 Task: Look for products in the category "Nutritional Oils" from Iwi only.
Action: Mouse moved to (269, 134)
Screenshot: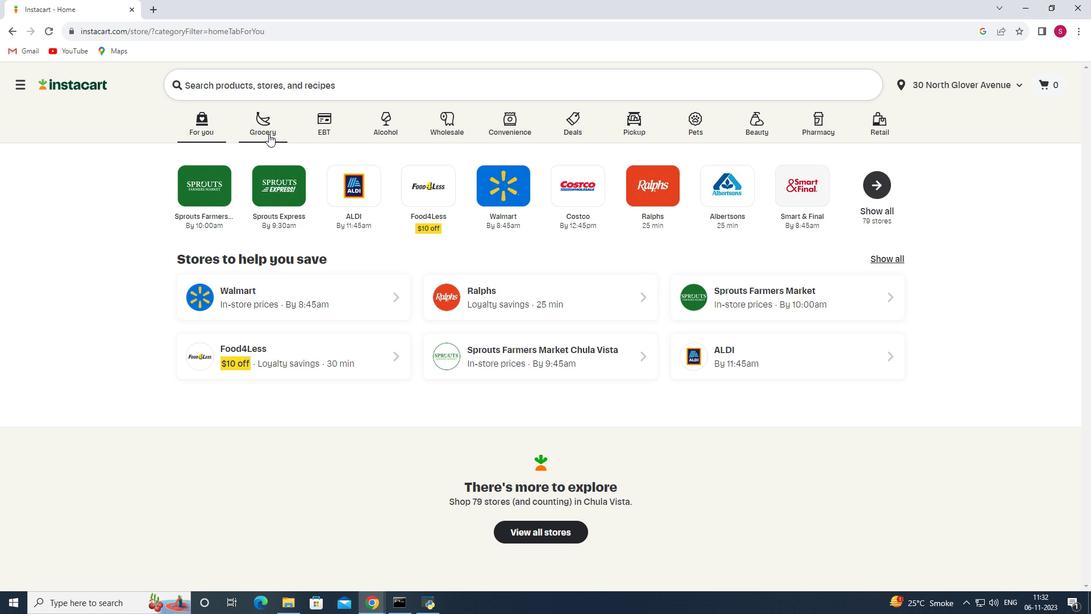 
Action: Mouse pressed left at (269, 134)
Screenshot: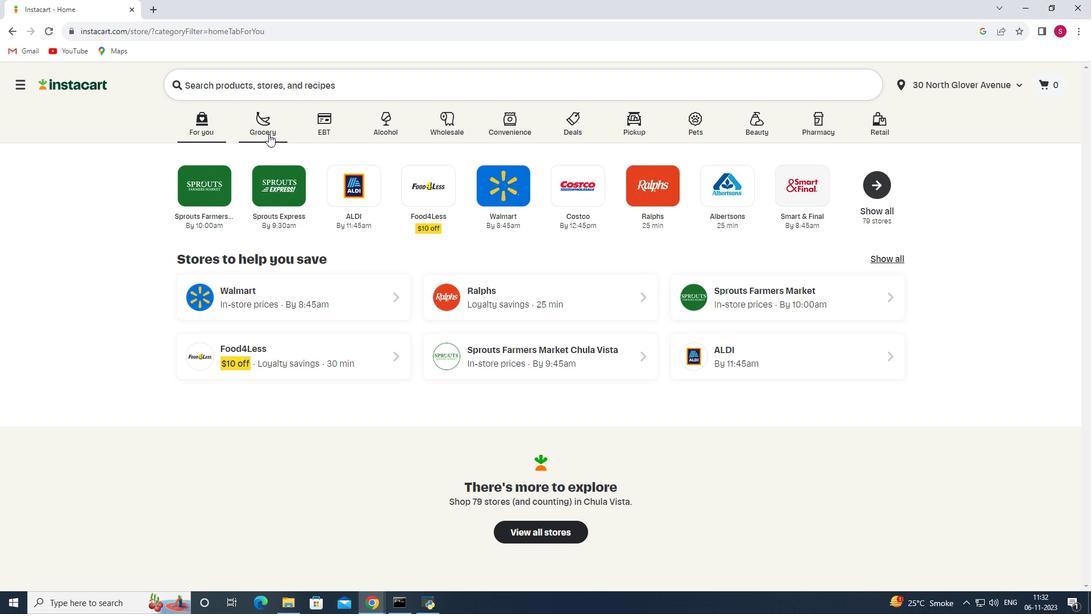 
Action: Mouse moved to (262, 316)
Screenshot: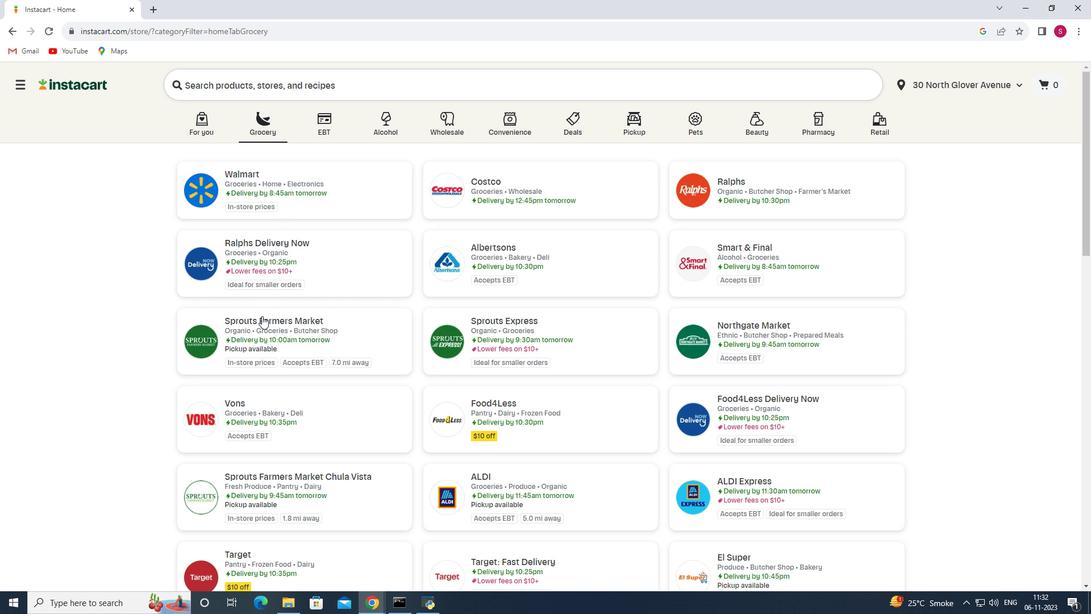 
Action: Mouse pressed left at (262, 316)
Screenshot: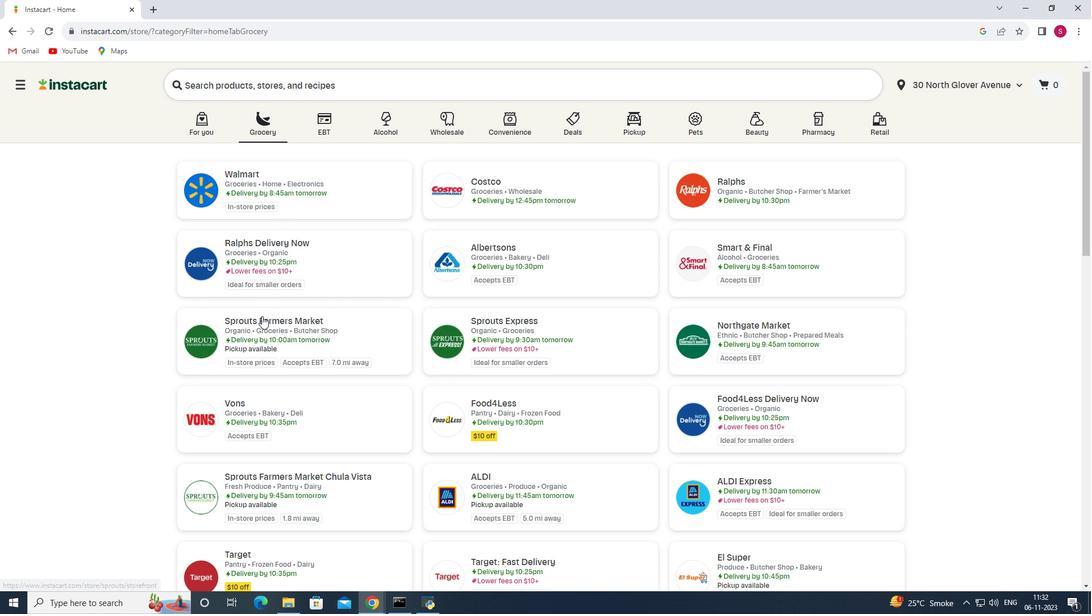 
Action: Mouse moved to (88, 411)
Screenshot: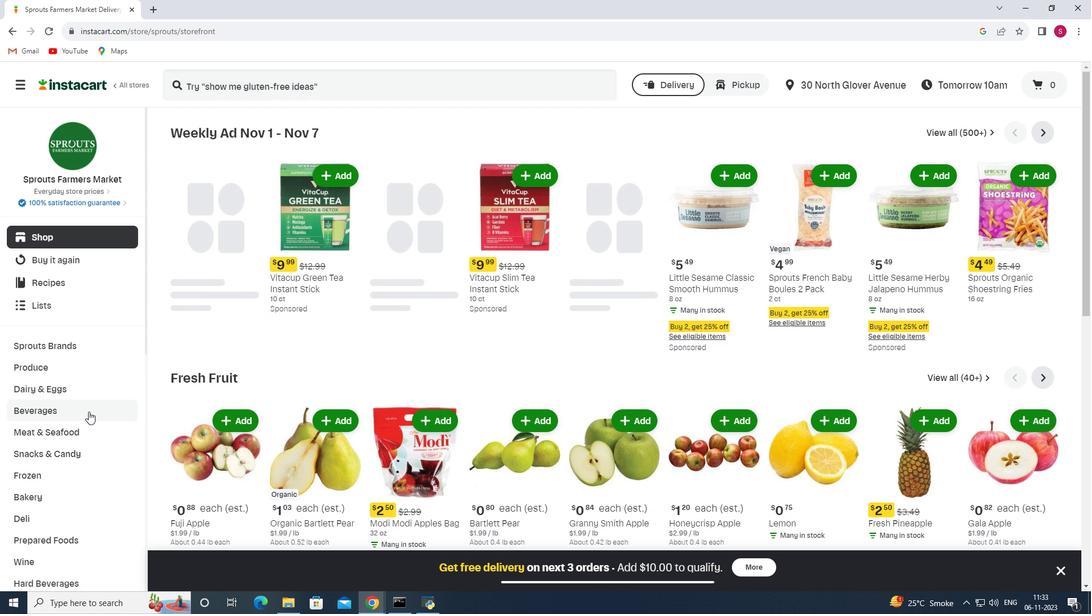 
Action: Mouse scrolled (88, 411) with delta (0, 0)
Screenshot: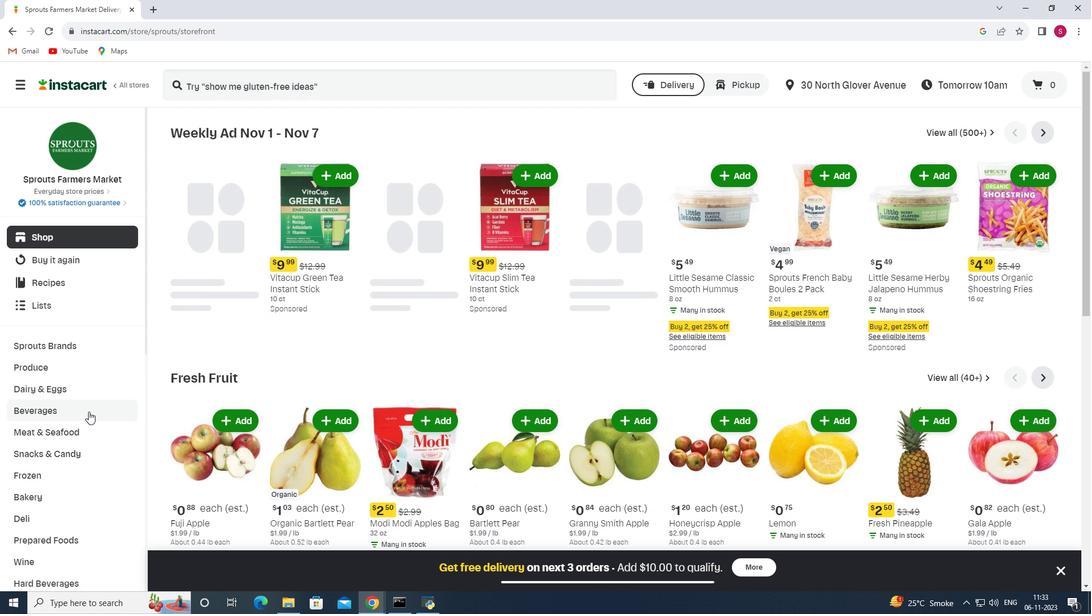 
Action: Mouse scrolled (88, 411) with delta (0, 0)
Screenshot: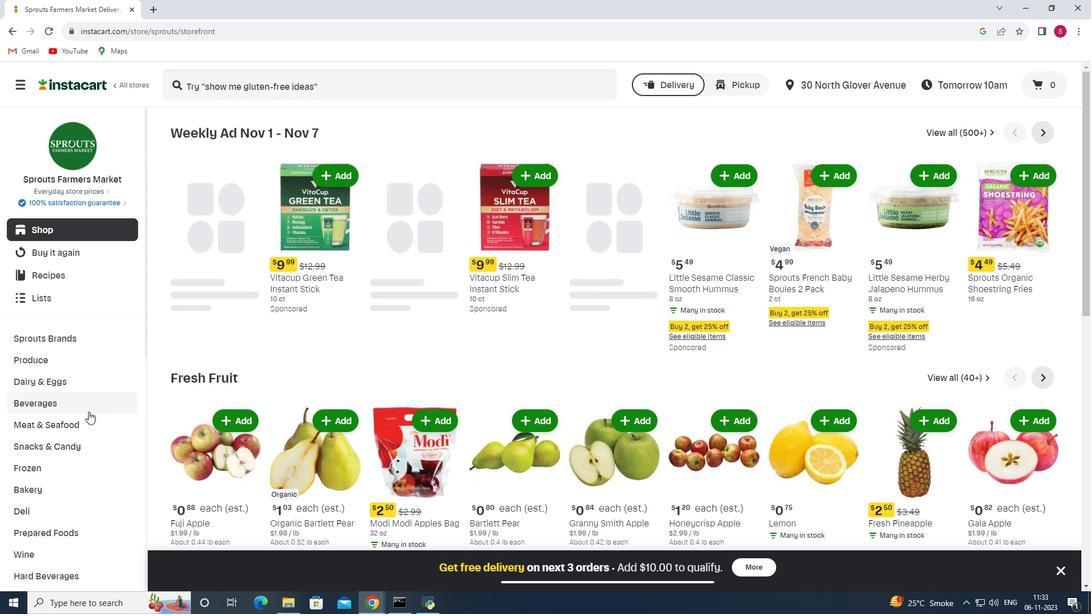 
Action: Mouse moved to (80, 415)
Screenshot: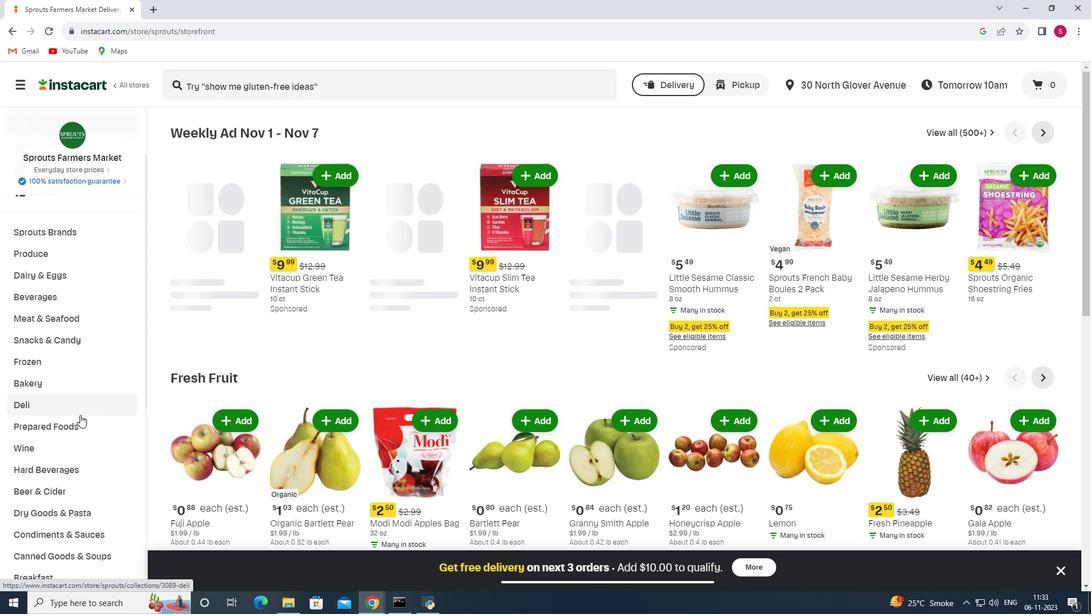 
Action: Mouse scrolled (80, 414) with delta (0, 0)
Screenshot: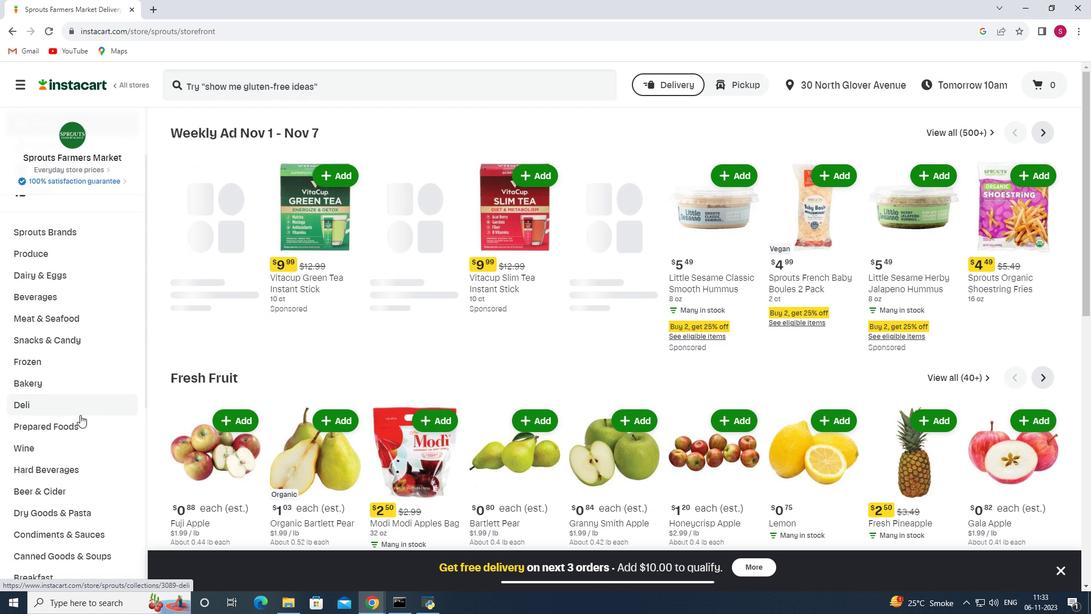 
Action: Mouse scrolled (80, 414) with delta (0, 0)
Screenshot: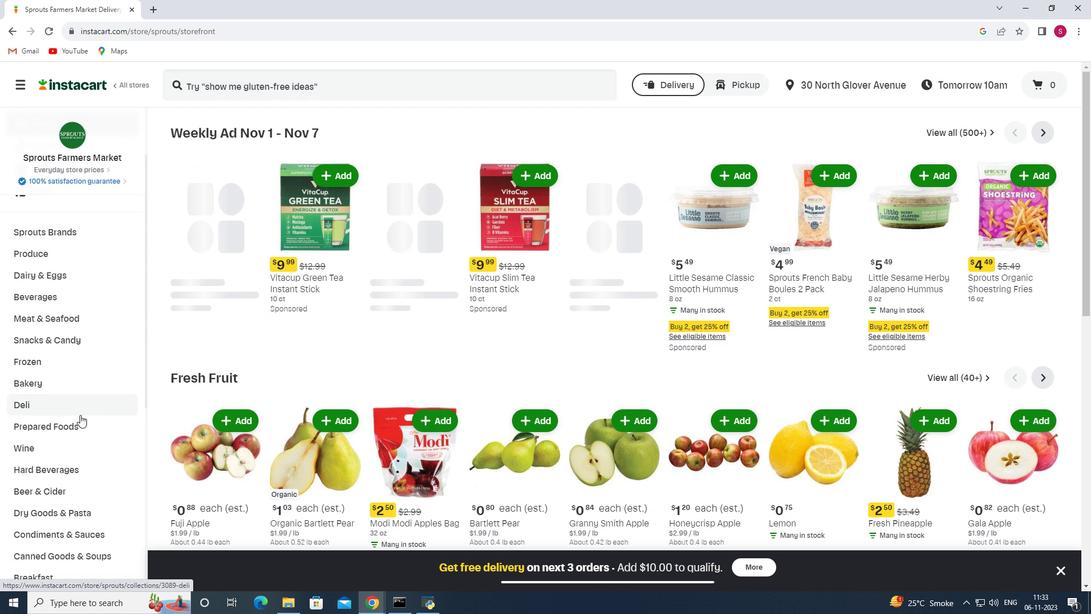 
Action: Mouse moved to (56, 427)
Screenshot: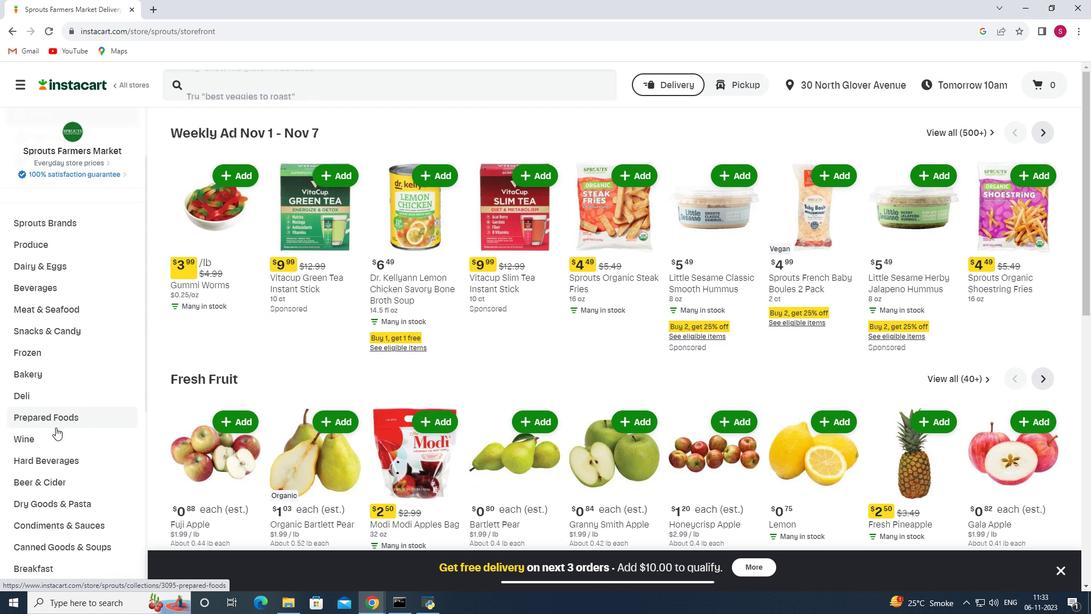 
Action: Mouse scrolled (56, 426) with delta (0, 0)
Screenshot: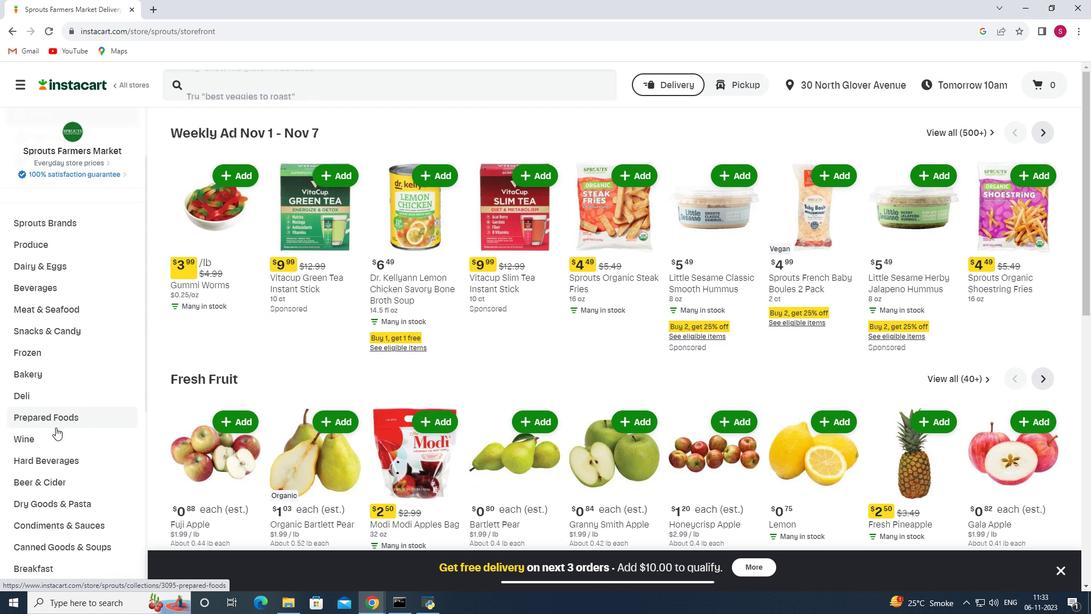 
Action: Mouse moved to (55, 427)
Screenshot: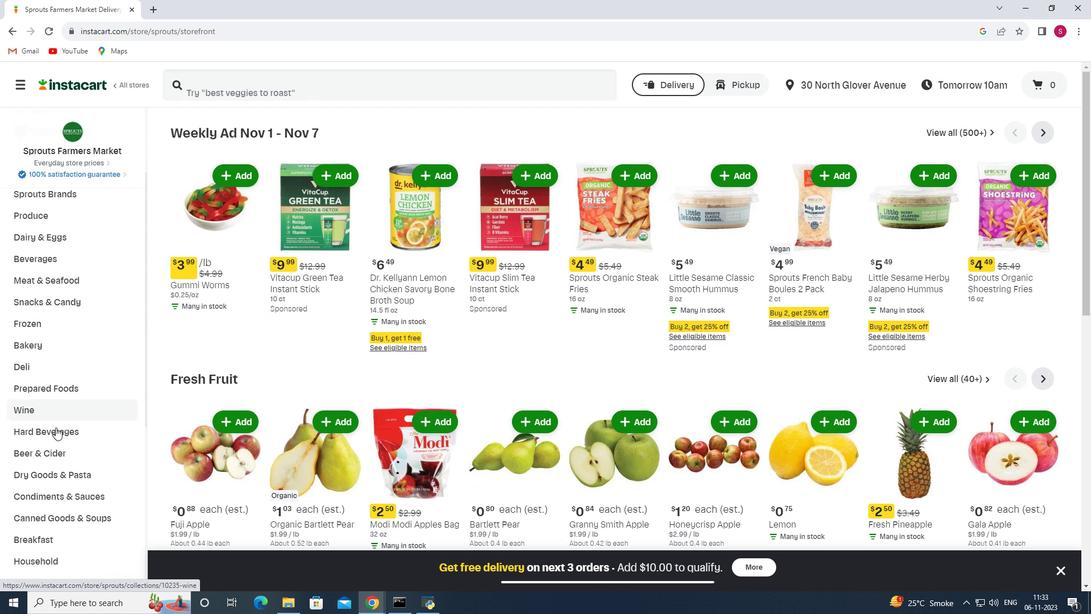 
Action: Mouse scrolled (55, 427) with delta (0, 0)
Screenshot: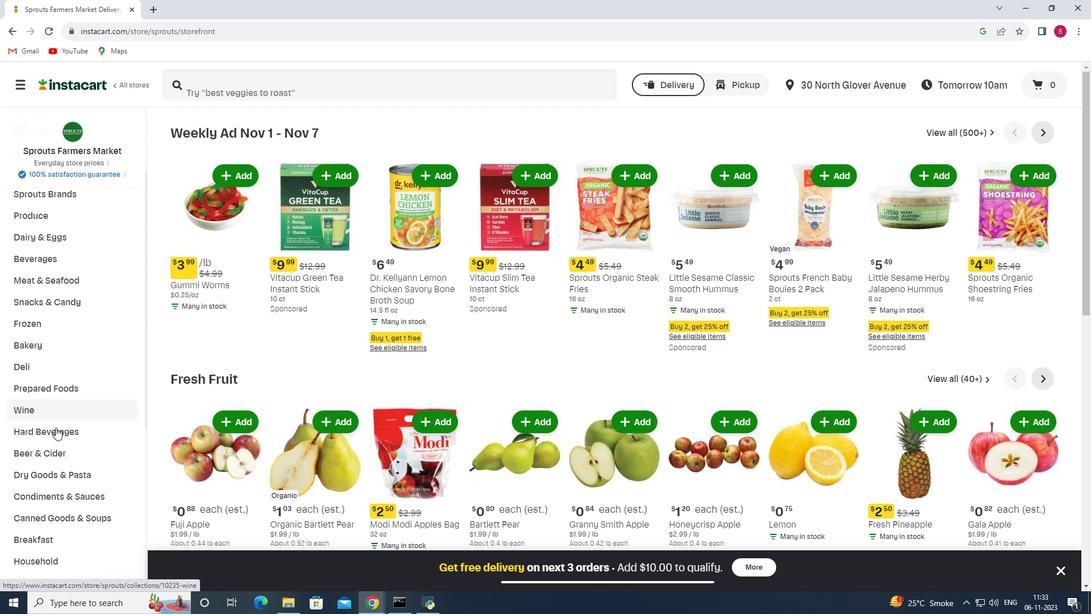 
Action: Mouse moved to (49, 431)
Screenshot: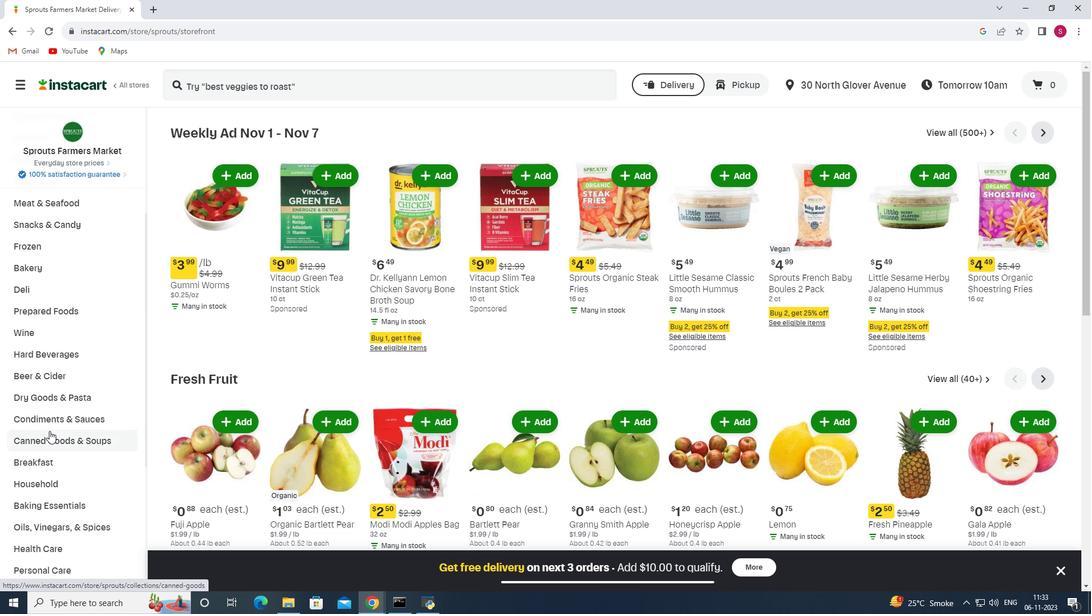 
Action: Mouse scrolled (49, 430) with delta (0, 0)
Screenshot: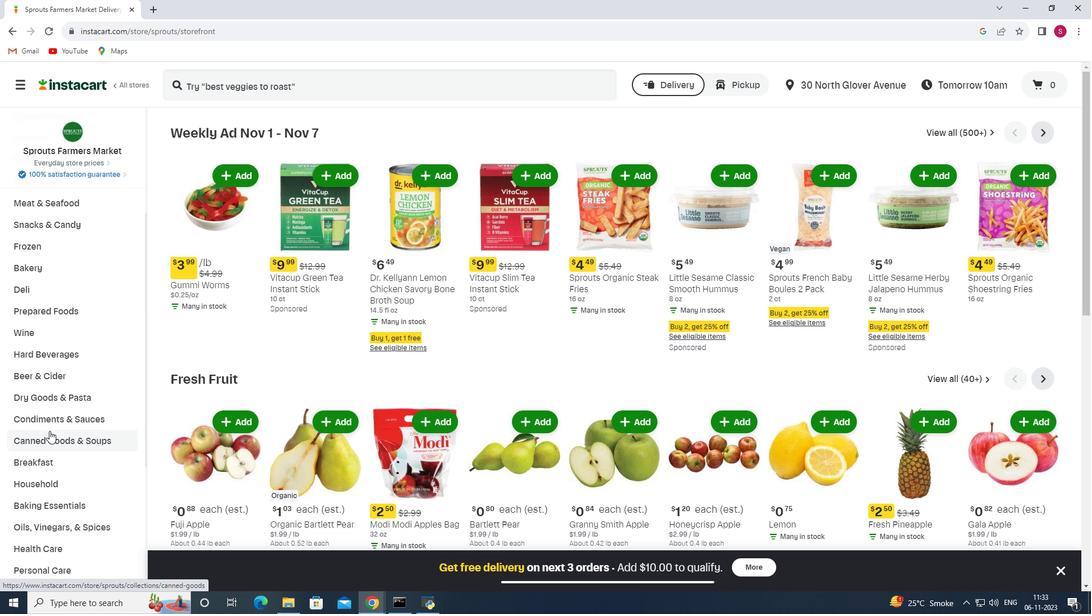 
Action: Mouse scrolled (49, 430) with delta (0, 0)
Screenshot: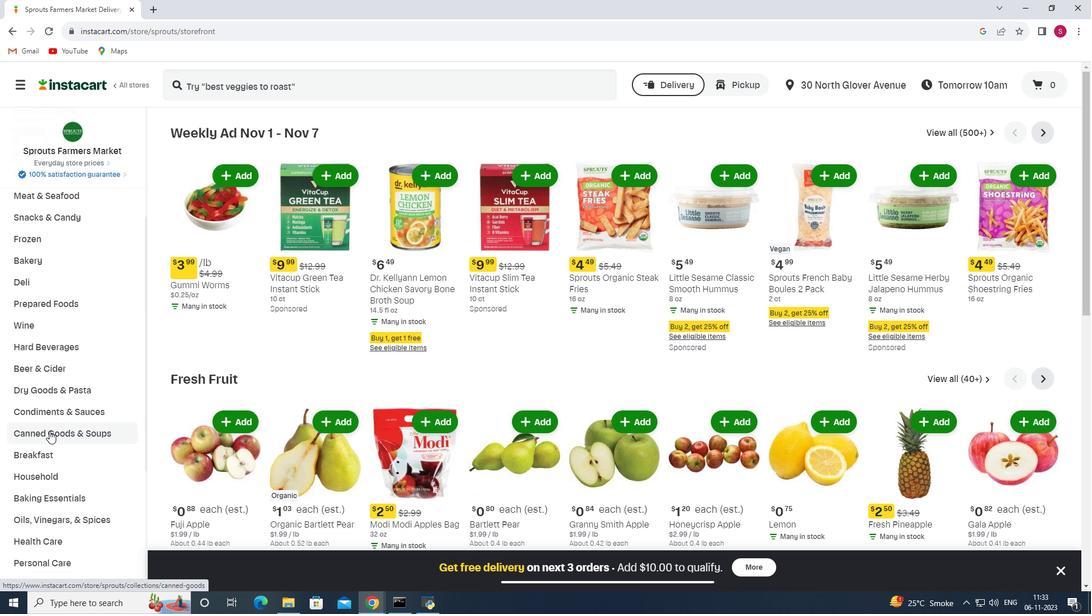 
Action: Mouse moved to (38, 429)
Screenshot: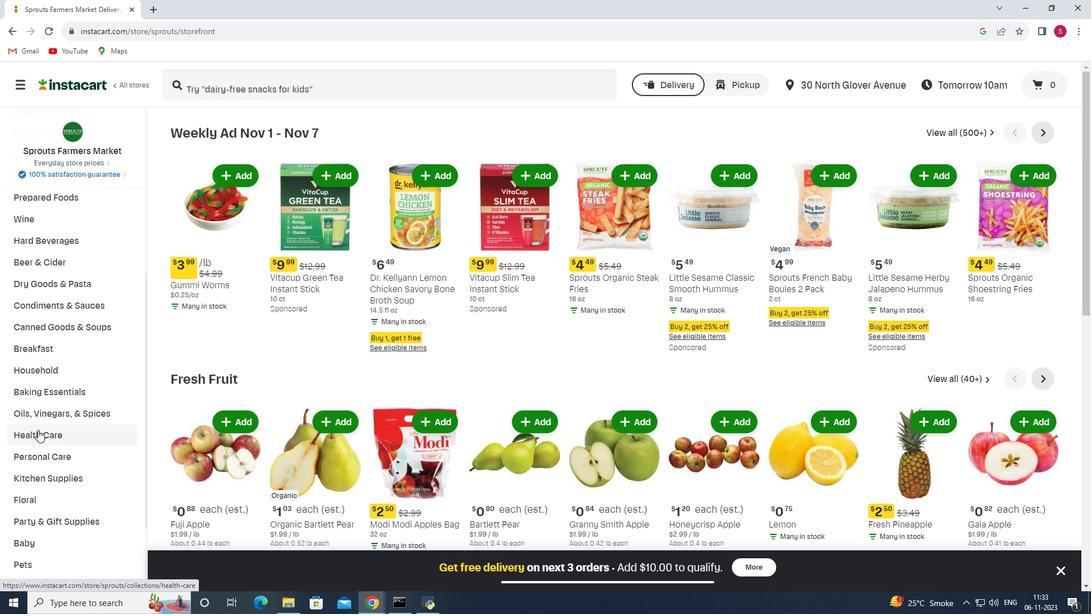
Action: Mouse pressed left at (38, 429)
Screenshot: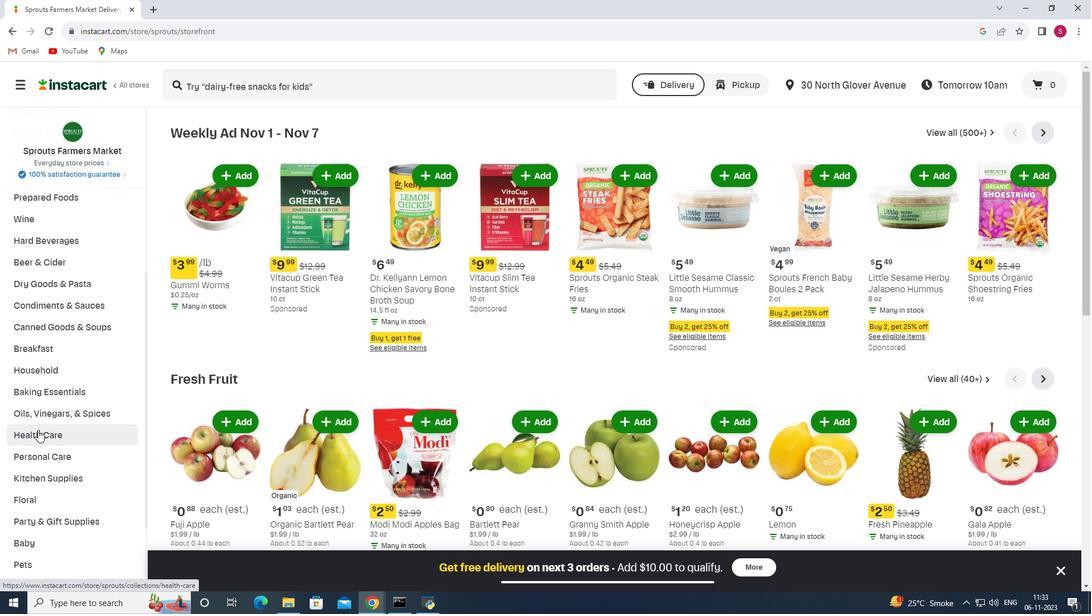 
Action: Mouse moved to (418, 161)
Screenshot: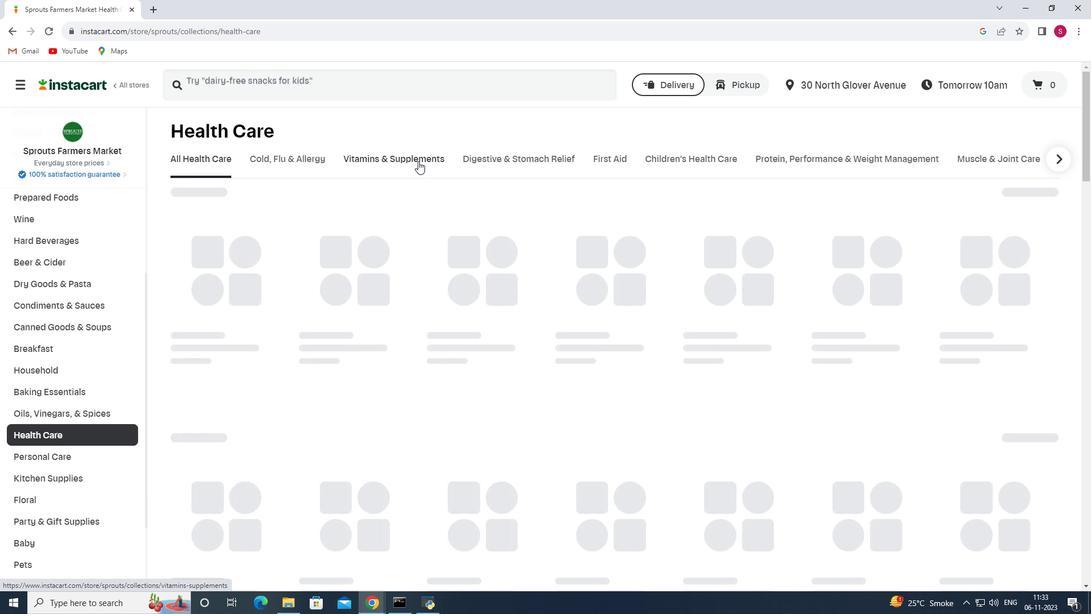 
Action: Mouse pressed left at (418, 161)
Screenshot: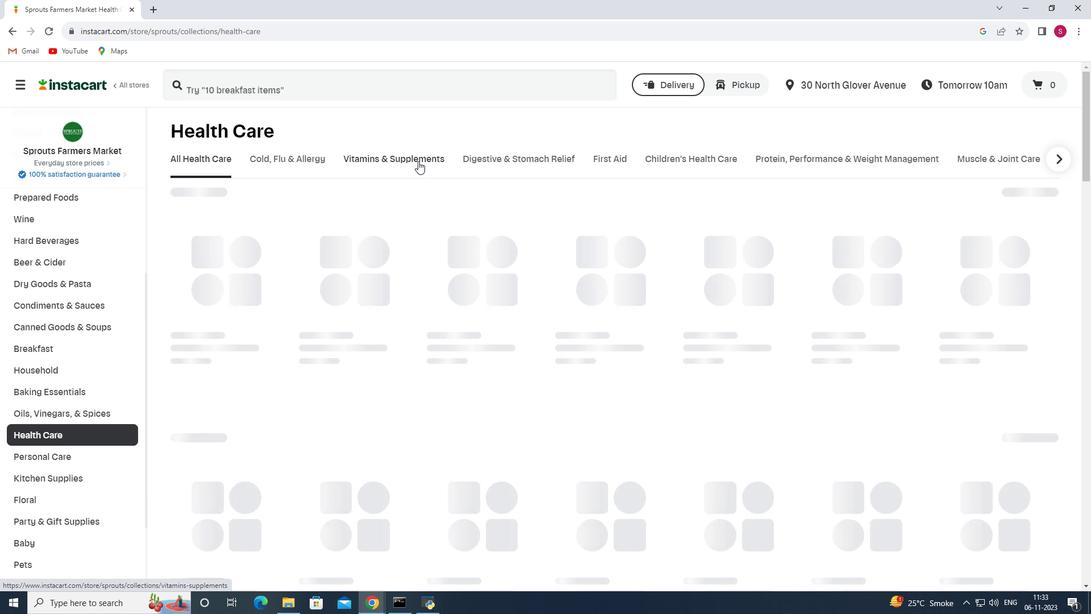 
Action: Mouse moved to (808, 198)
Screenshot: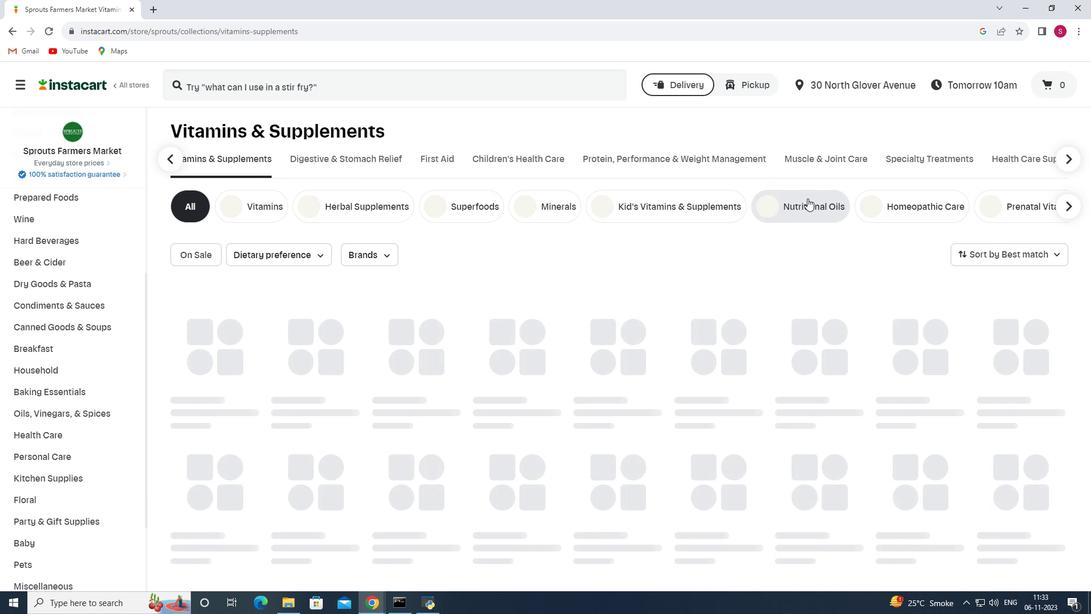 
Action: Mouse pressed left at (808, 198)
Screenshot: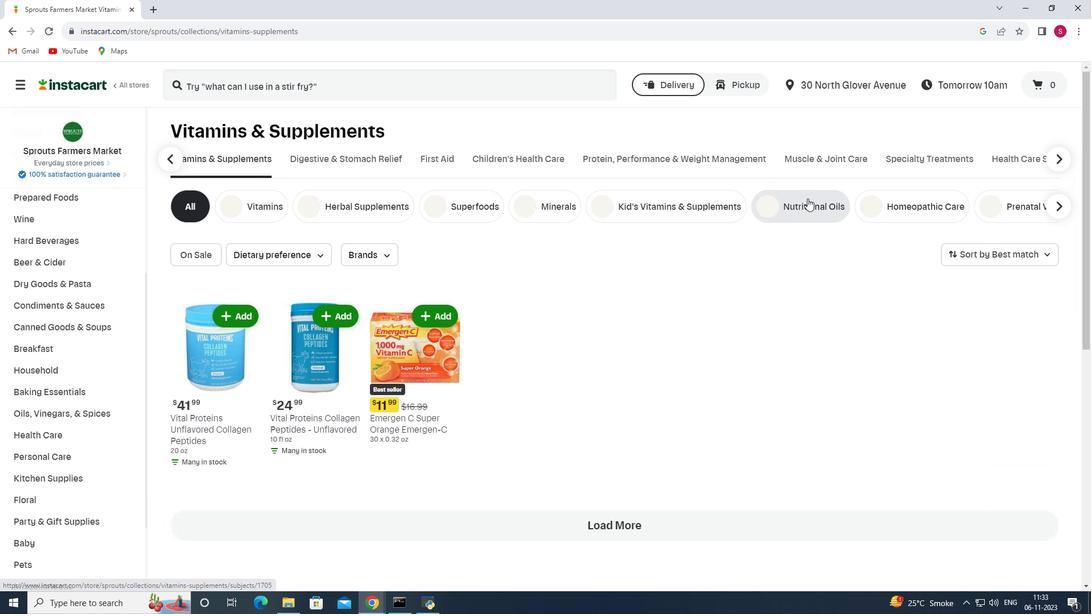 
Action: Mouse moved to (271, 256)
Screenshot: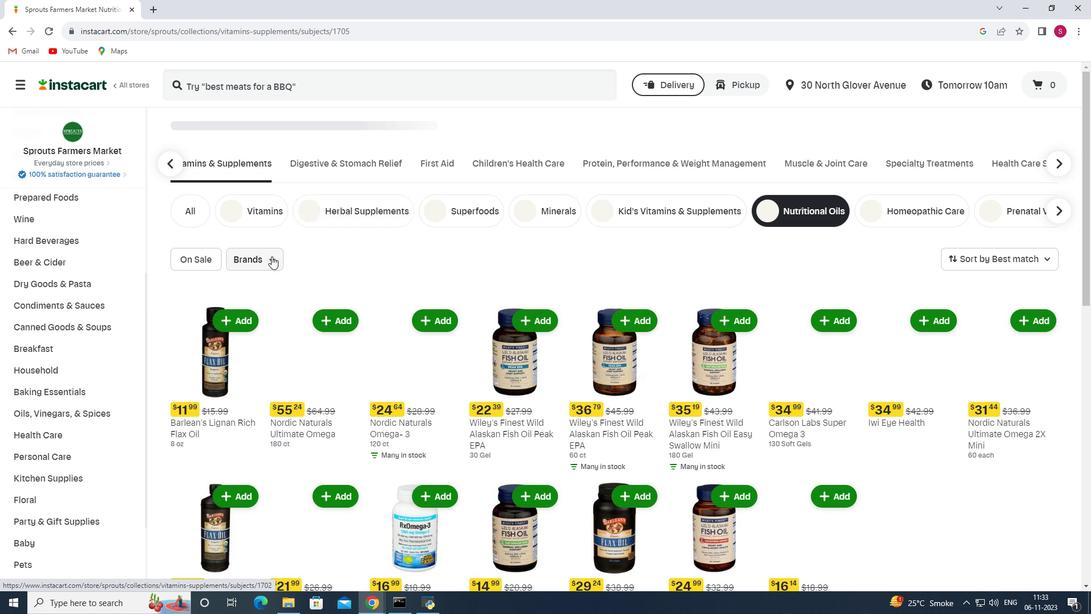 
Action: Mouse pressed left at (271, 256)
Screenshot: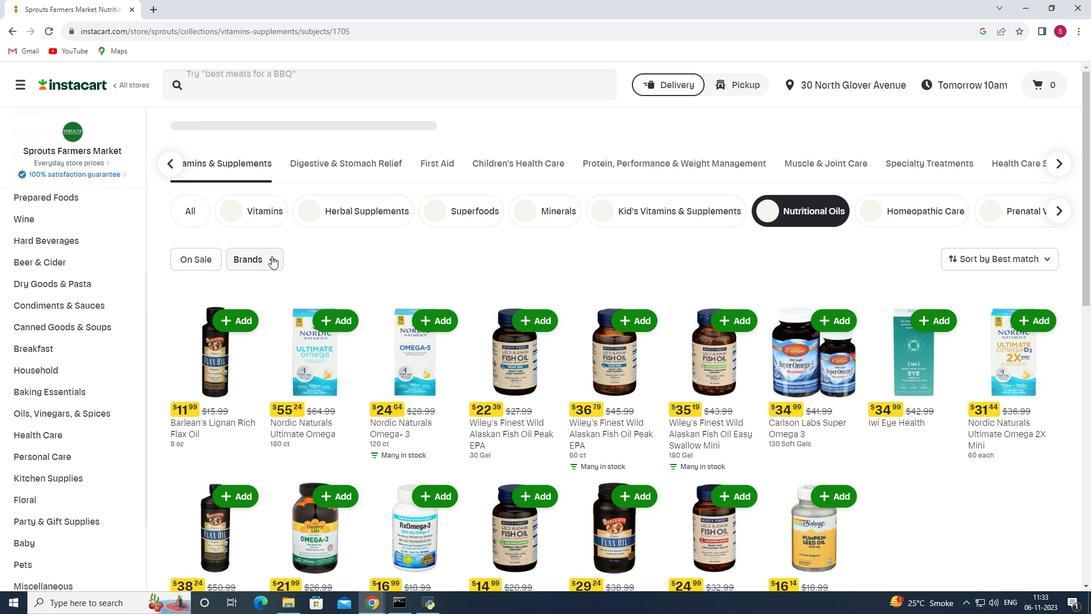 
Action: Mouse moved to (273, 303)
Screenshot: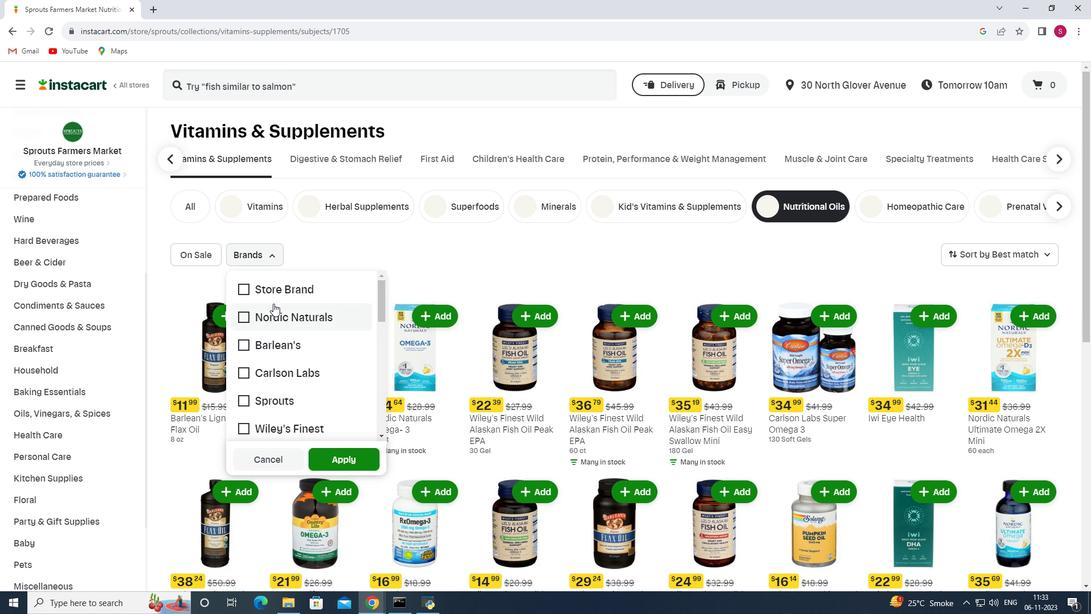 
Action: Mouse scrolled (273, 303) with delta (0, 0)
Screenshot: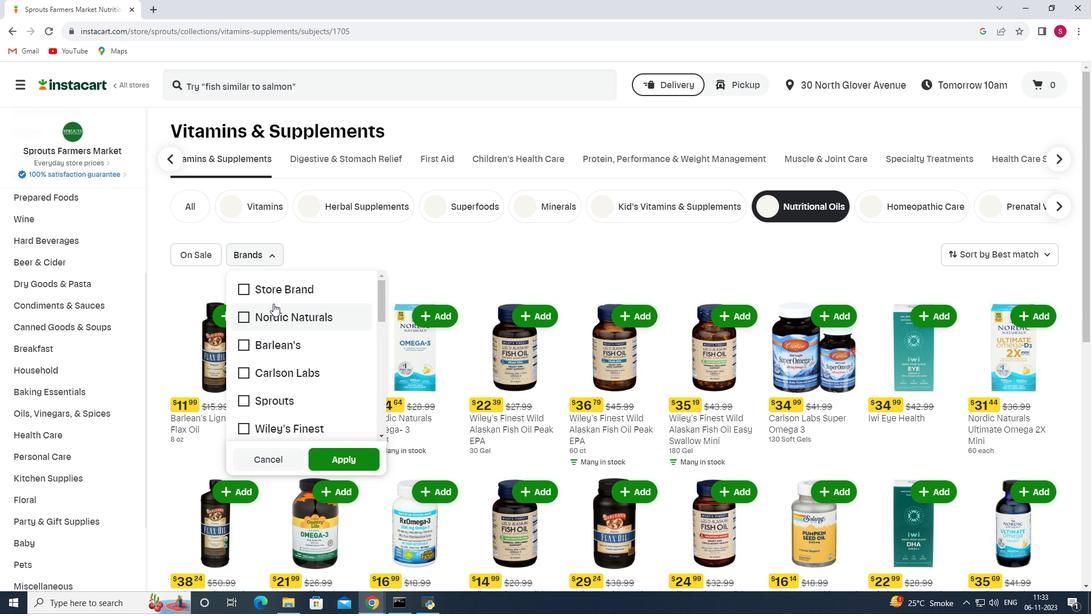 
Action: Mouse scrolled (273, 303) with delta (0, 0)
Screenshot: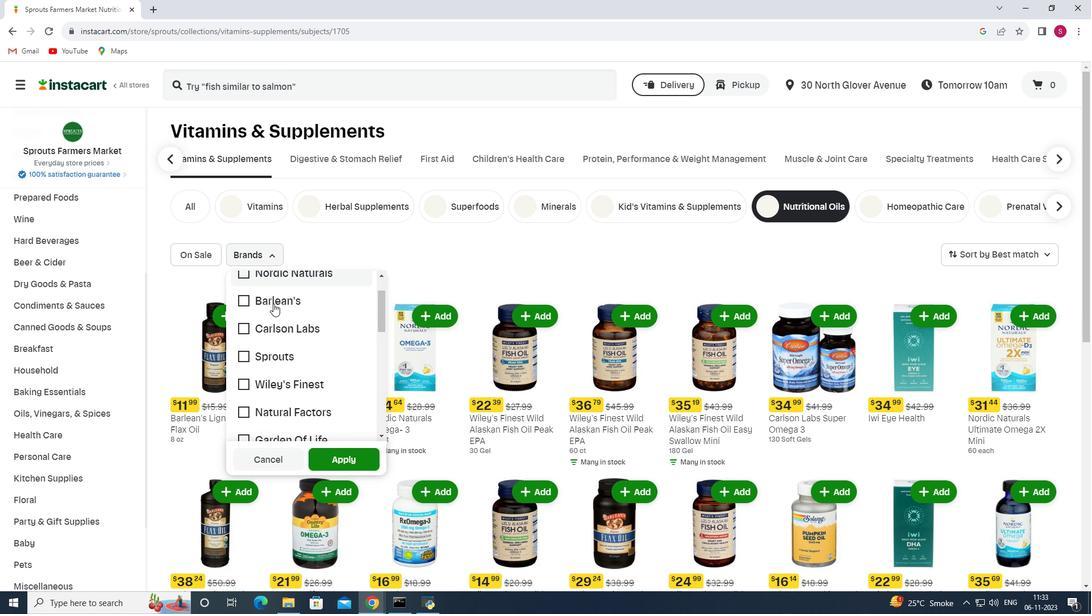 
Action: Mouse scrolled (273, 303) with delta (0, 0)
Screenshot: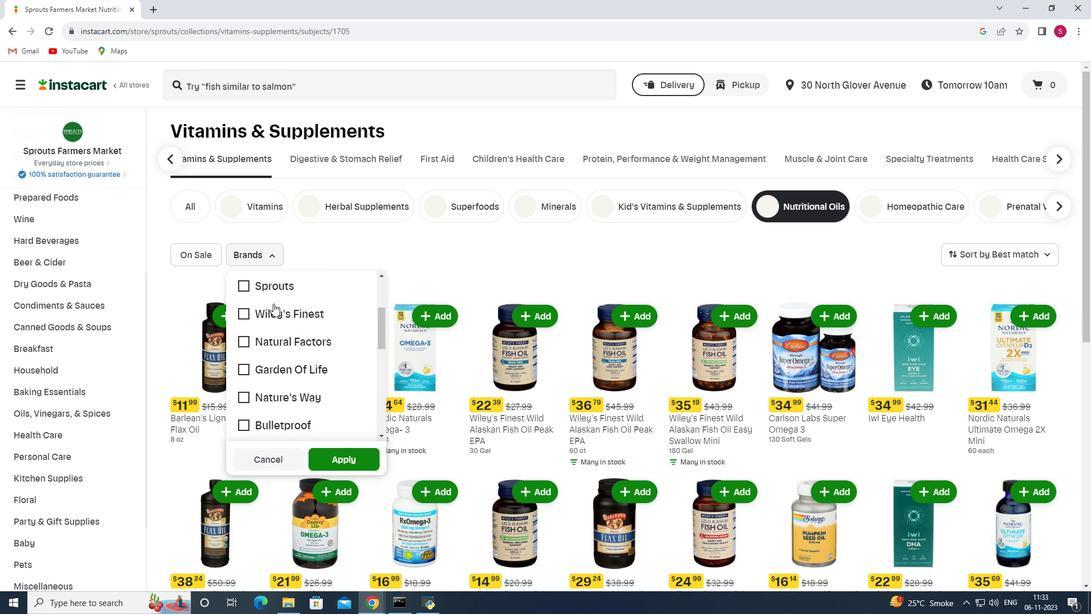 
Action: Mouse scrolled (273, 303) with delta (0, 0)
Screenshot: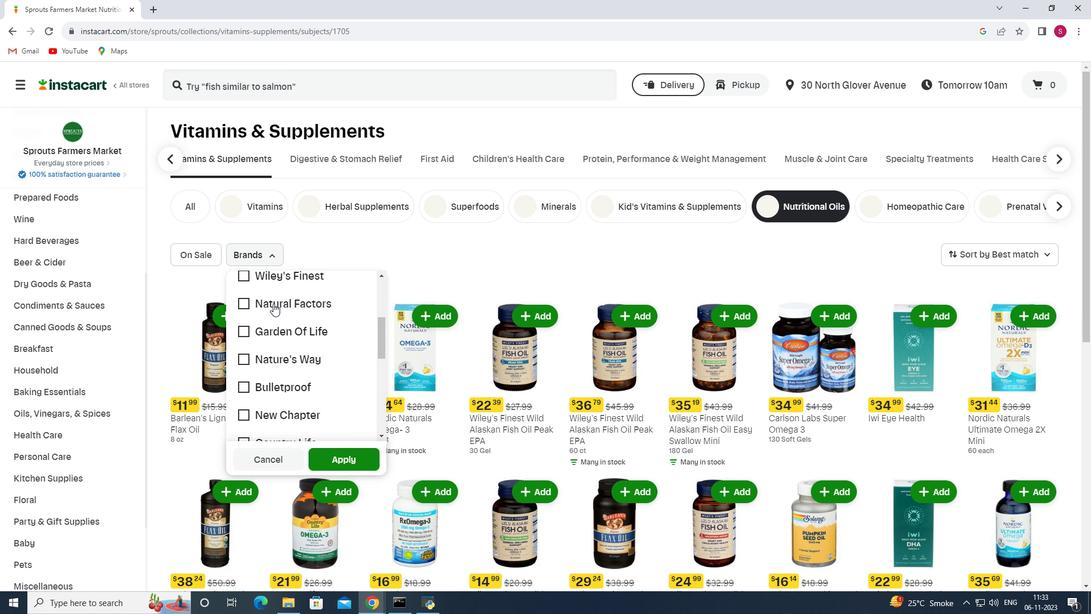
Action: Mouse moved to (272, 307)
Screenshot: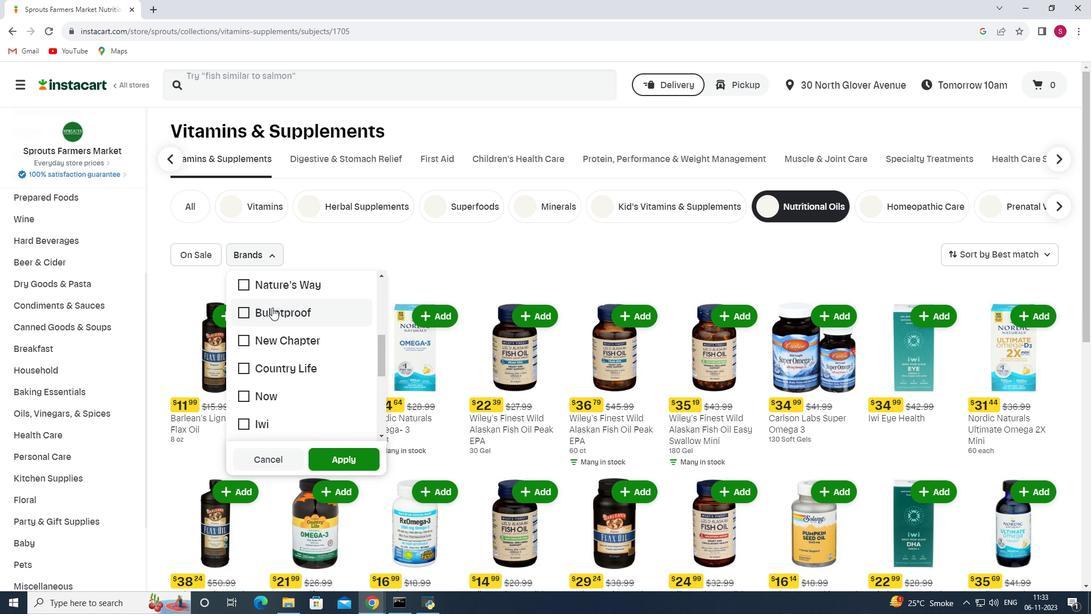 
Action: Mouse scrolled (272, 307) with delta (0, 0)
Screenshot: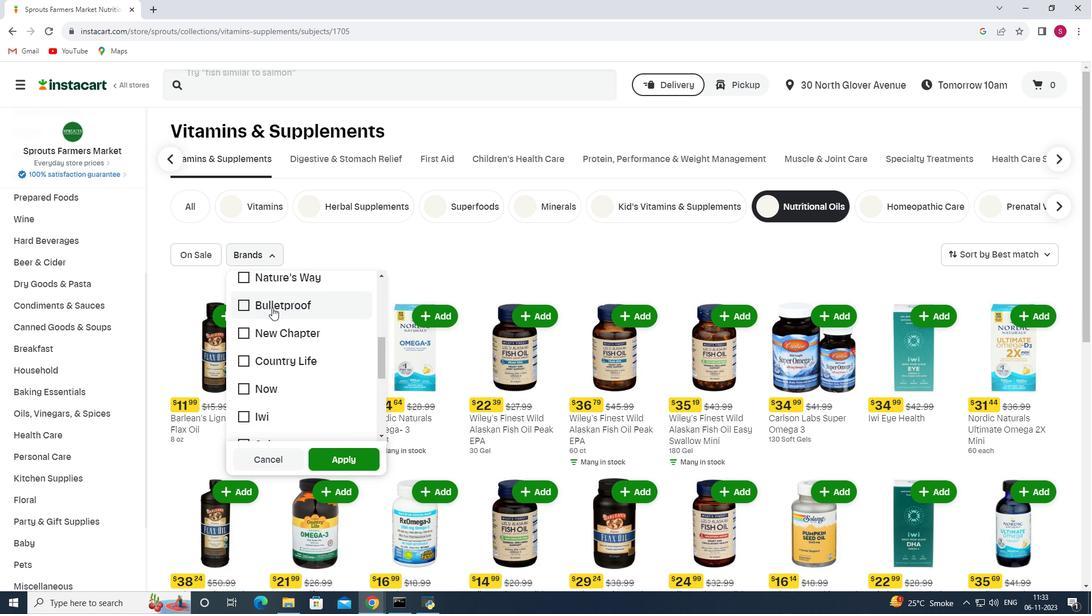 
Action: Mouse moved to (242, 370)
Screenshot: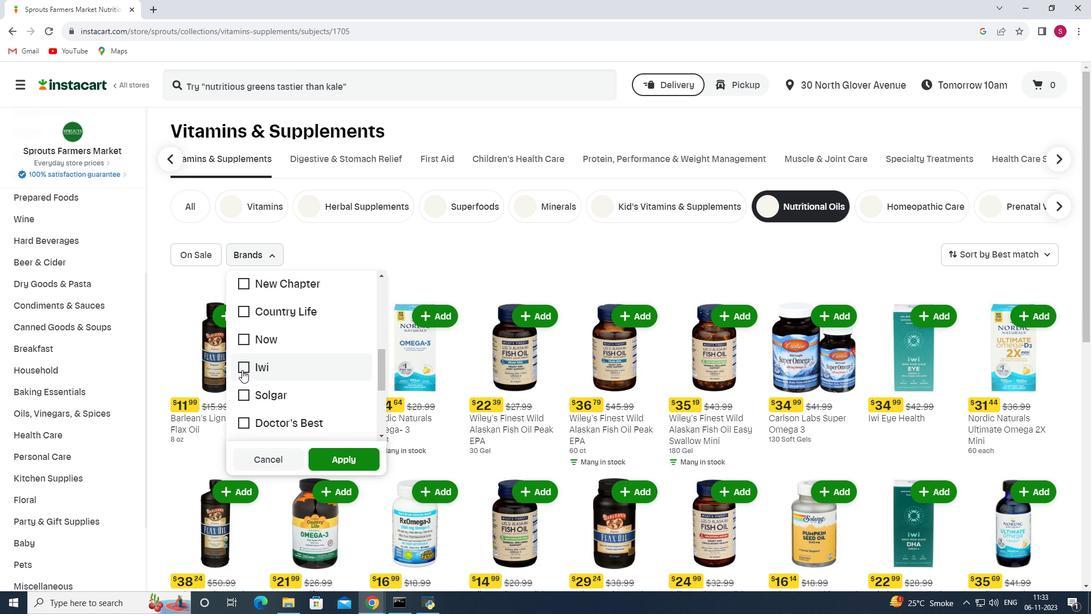
Action: Mouse pressed left at (242, 370)
Screenshot: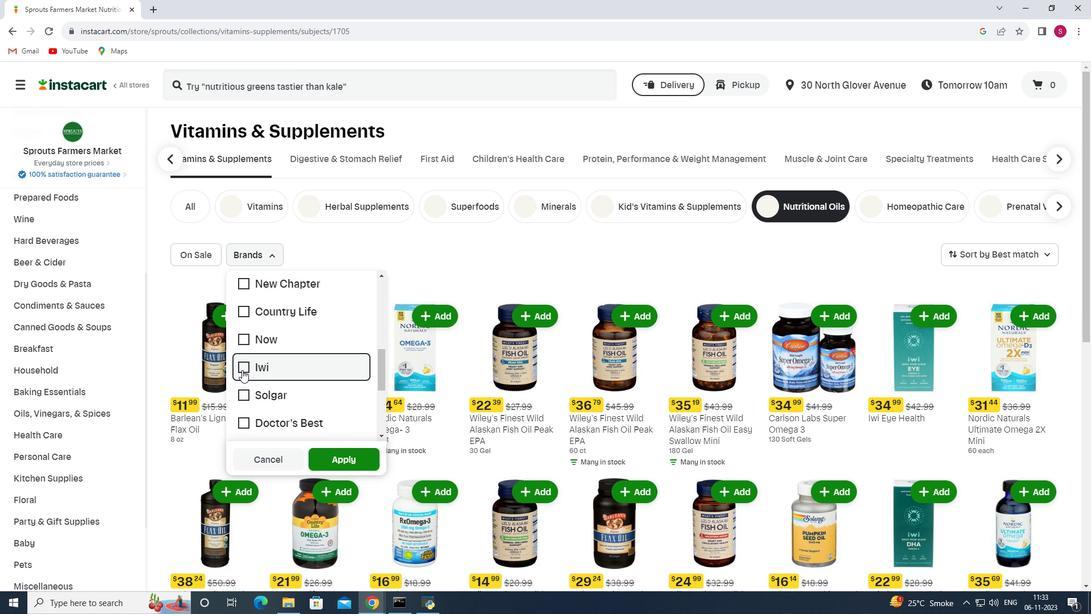
Action: Mouse moved to (324, 457)
Screenshot: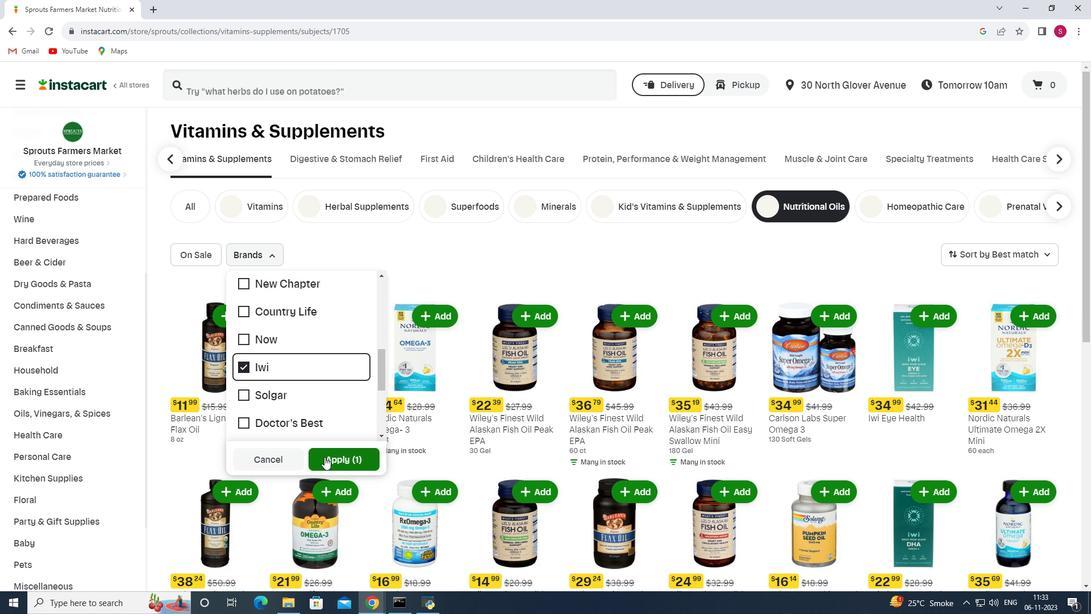 
Action: Mouse pressed left at (324, 457)
Screenshot: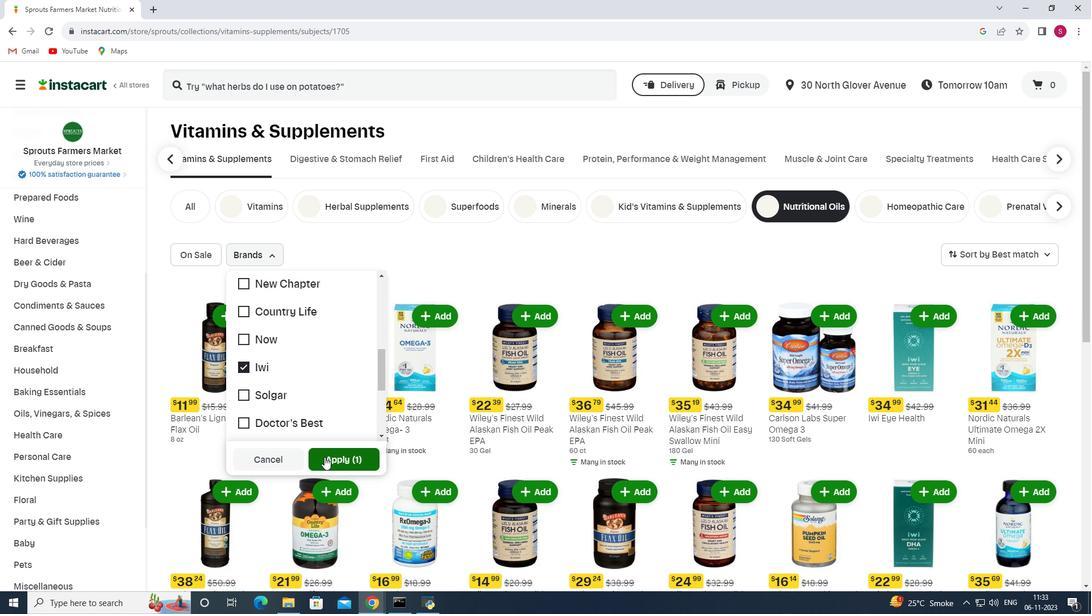 
